 Task: Find restaurants with Chinese cuisine.
Action: Mouse moved to (265, 66)
Screenshot: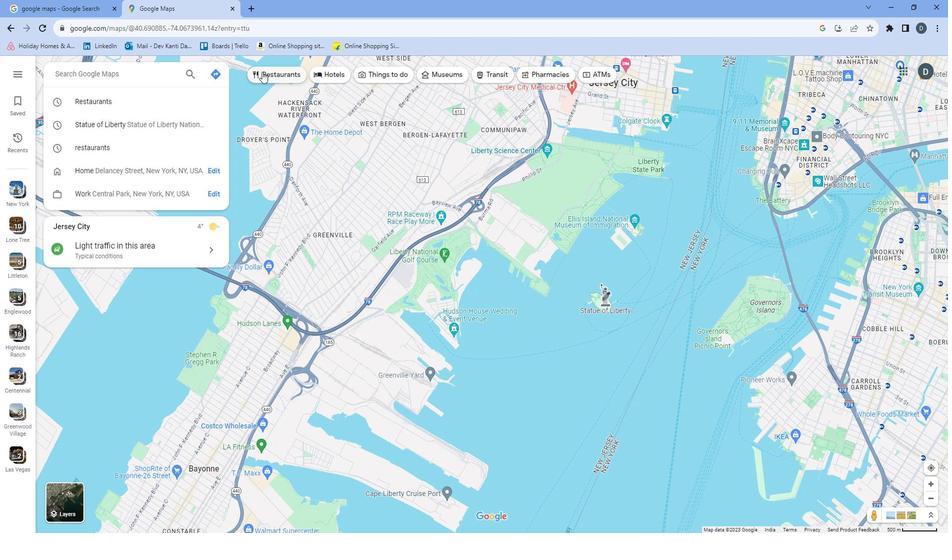 
Action: Mouse pressed left at (265, 66)
Screenshot: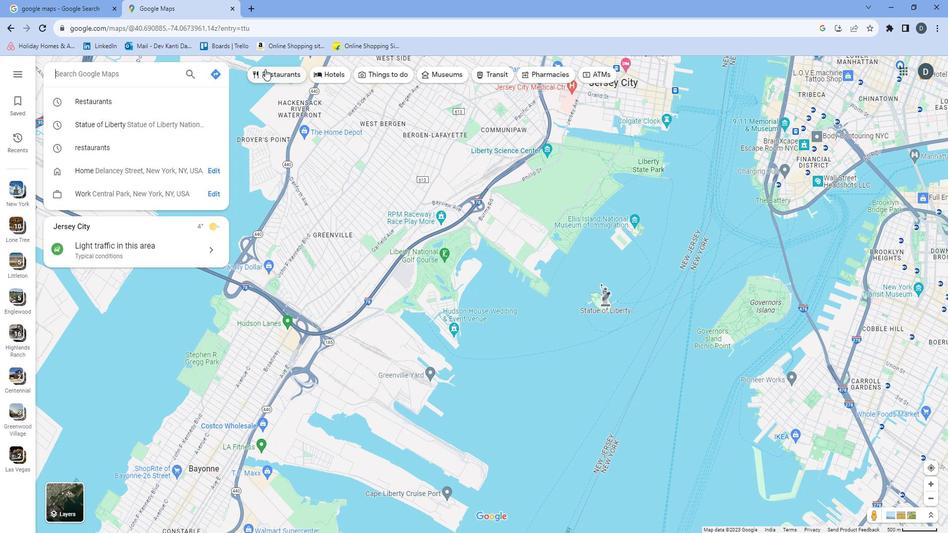 
Action: Mouse moved to (277, 66)
Screenshot: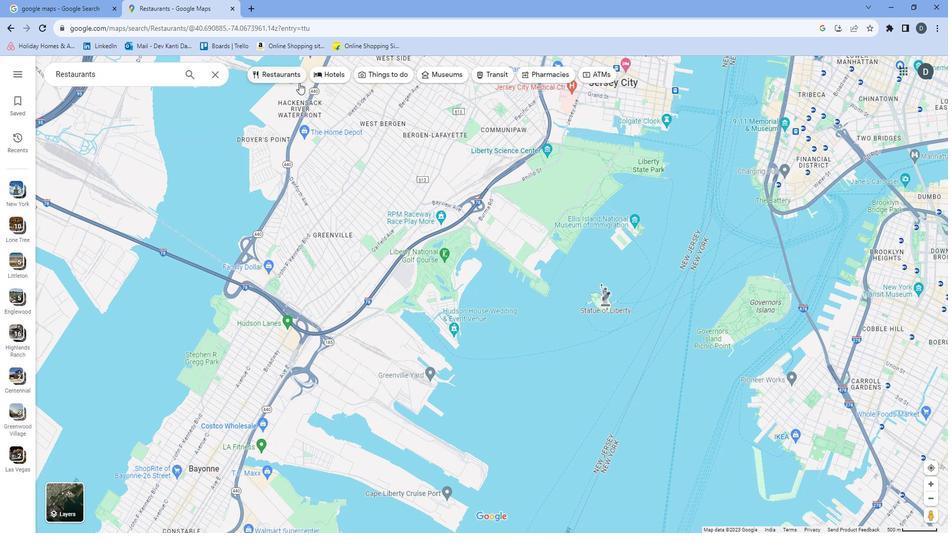 
Action: Mouse pressed left at (277, 66)
Screenshot: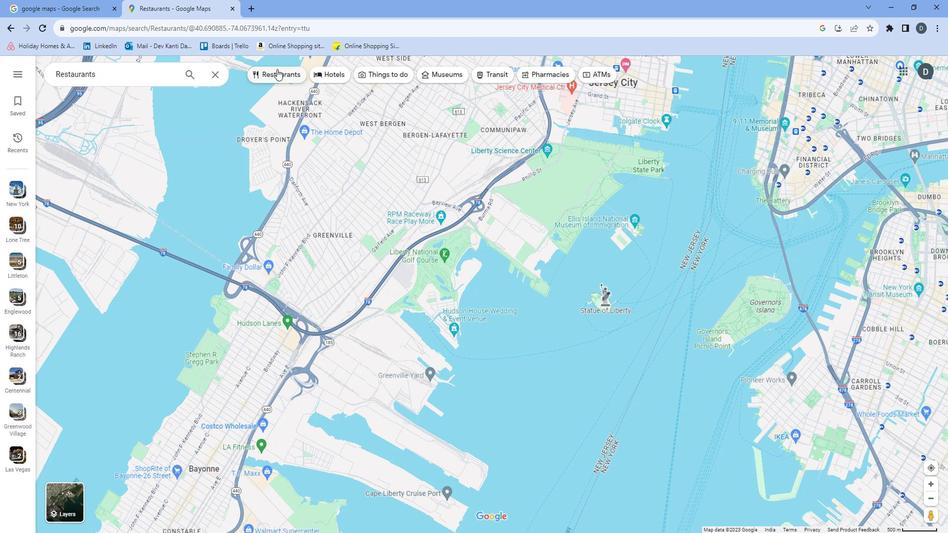 
Action: Mouse moved to (378, 69)
Screenshot: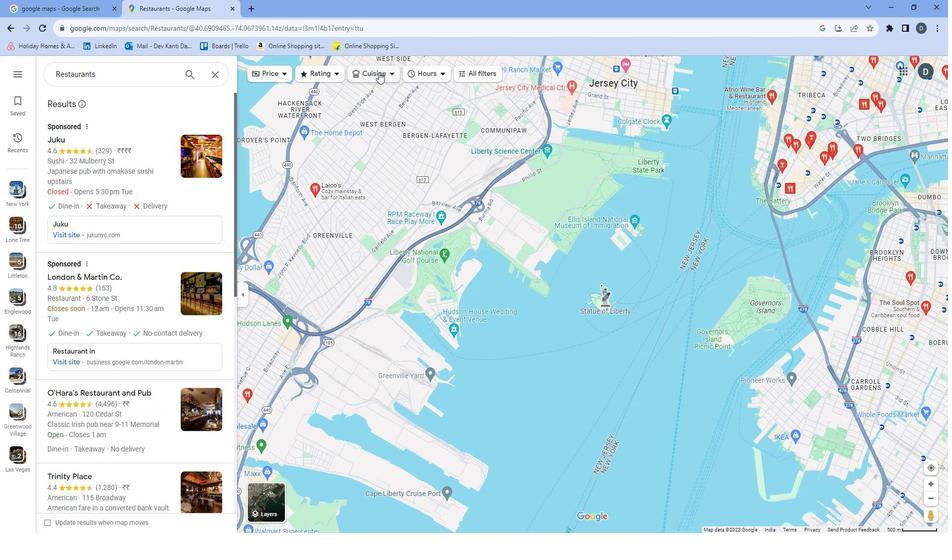 
Action: Mouse pressed left at (378, 69)
Screenshot: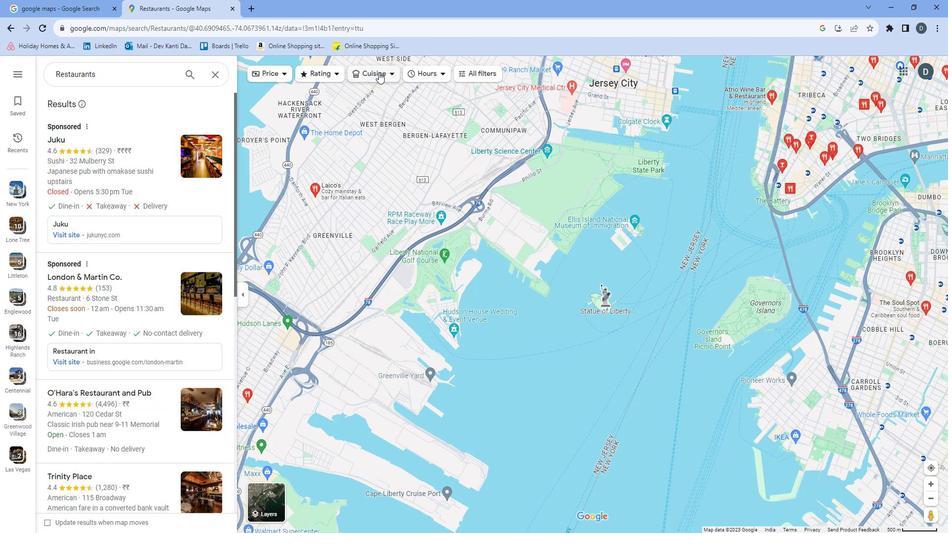 
Action: Mouse moved to (380, 141)
Screenshot: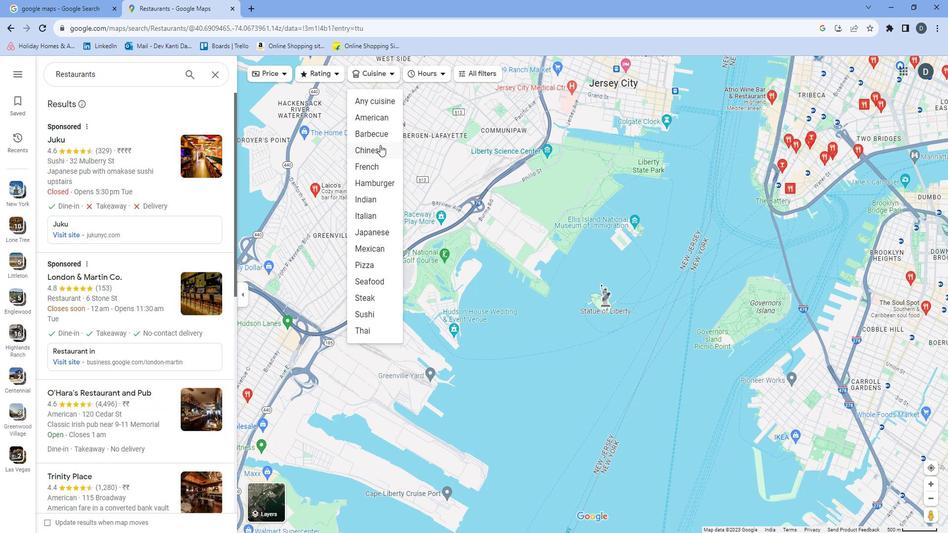 
Action: Mouse pressed left at (380, 141)
Screenshot: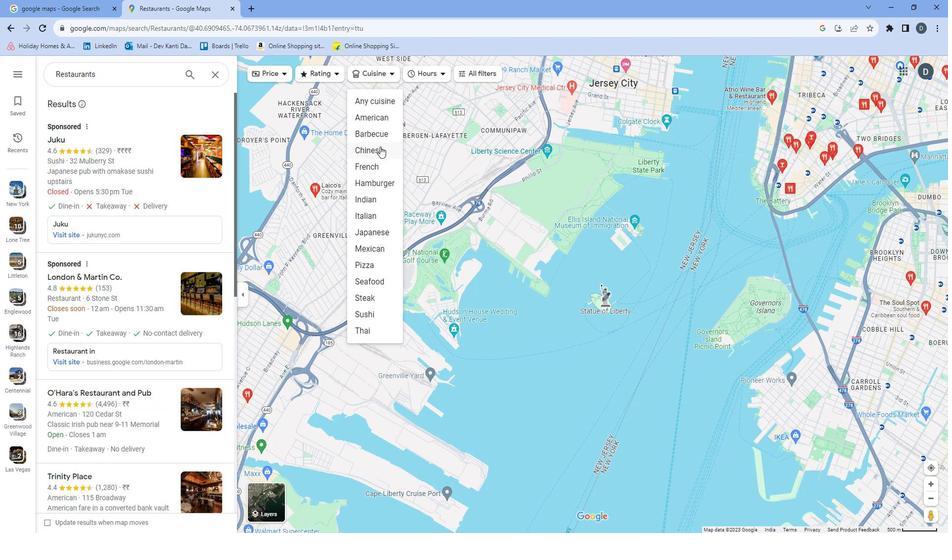 
Action: Mouse moved to (393, 156)
Screenshot: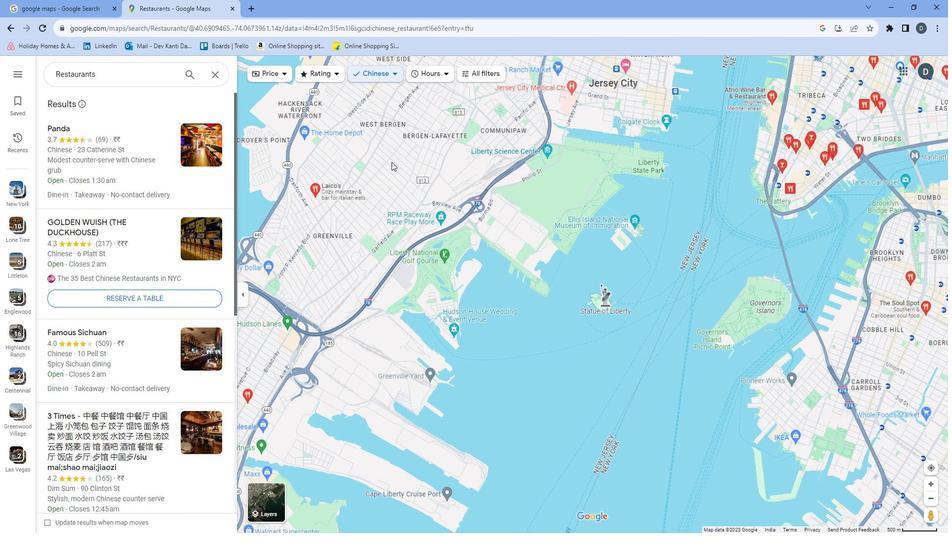 
